 Task: Use Redondo Beach Medium Effect in this video Movie B.mp4
Action: Mouse moved to (347, 41)
Screenshot: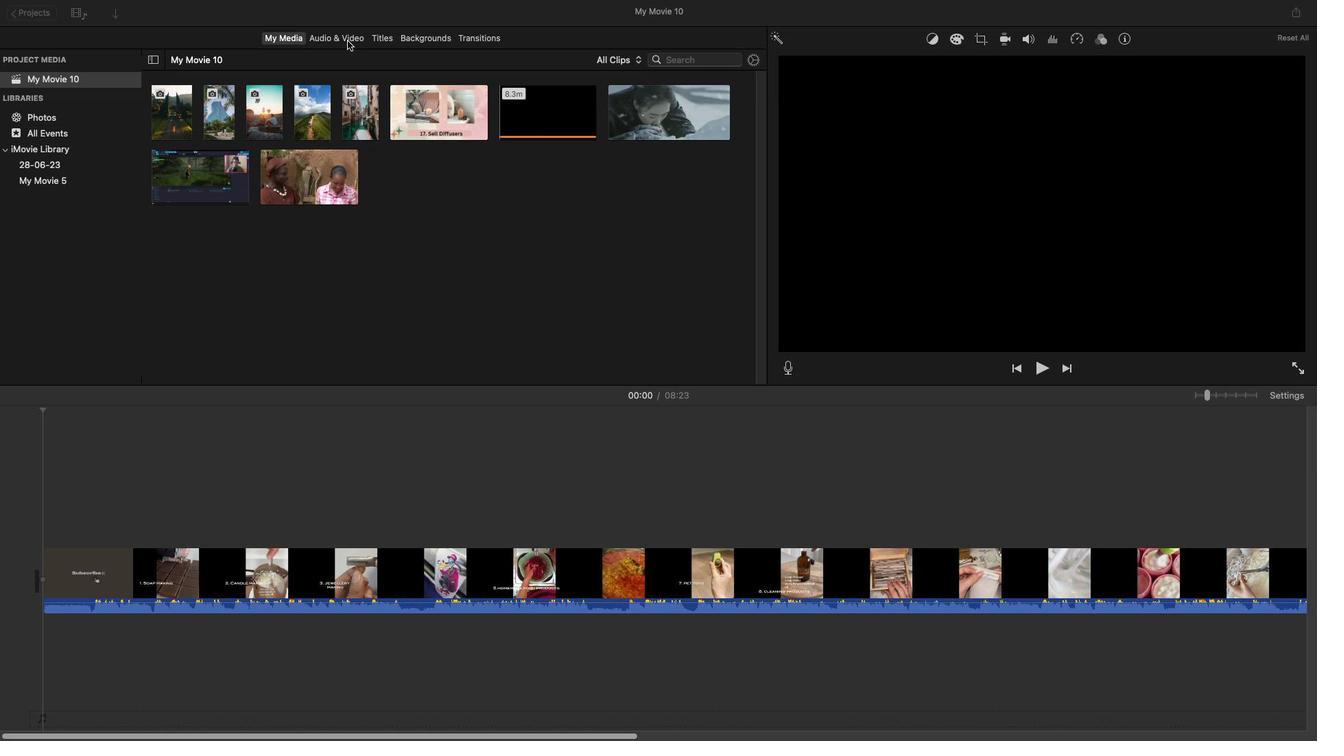 
Action: Mouse pressed left at (347, 41)
Screenshot: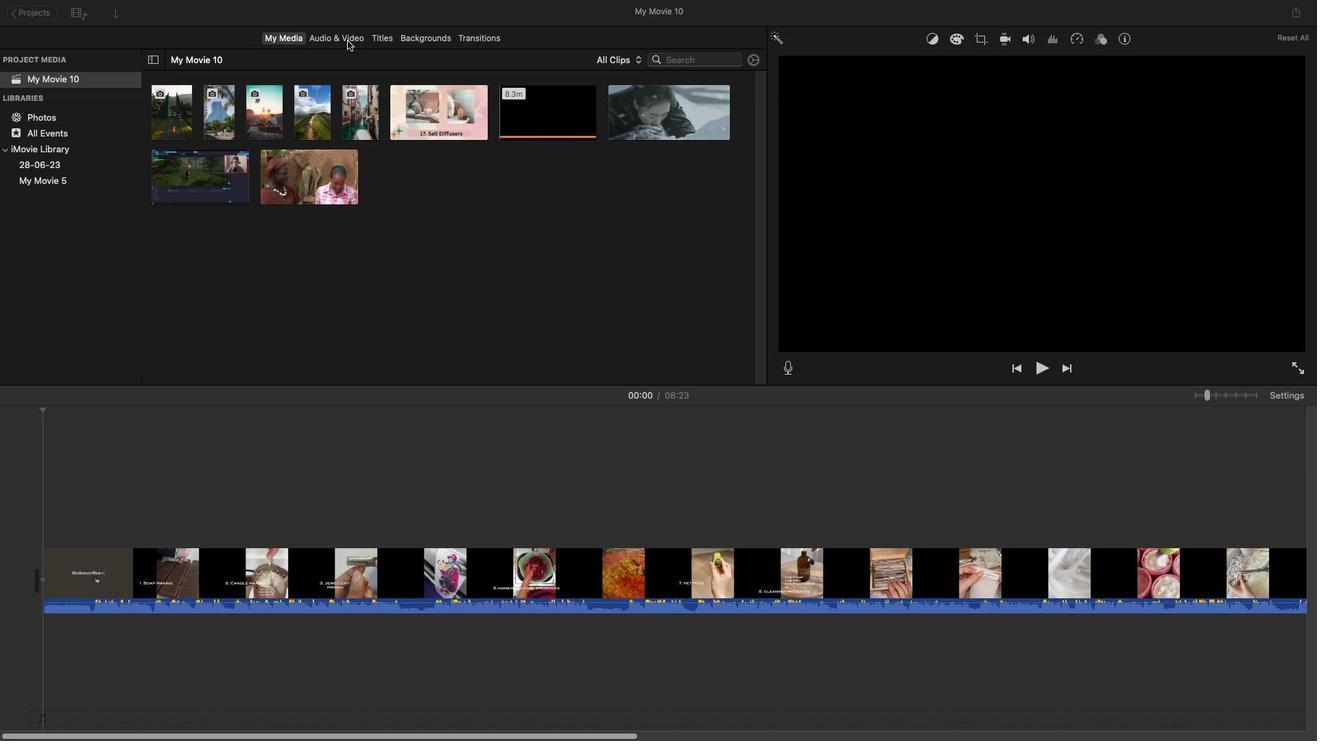 
Action: Mouse moved to (274, 297)
Screenshot: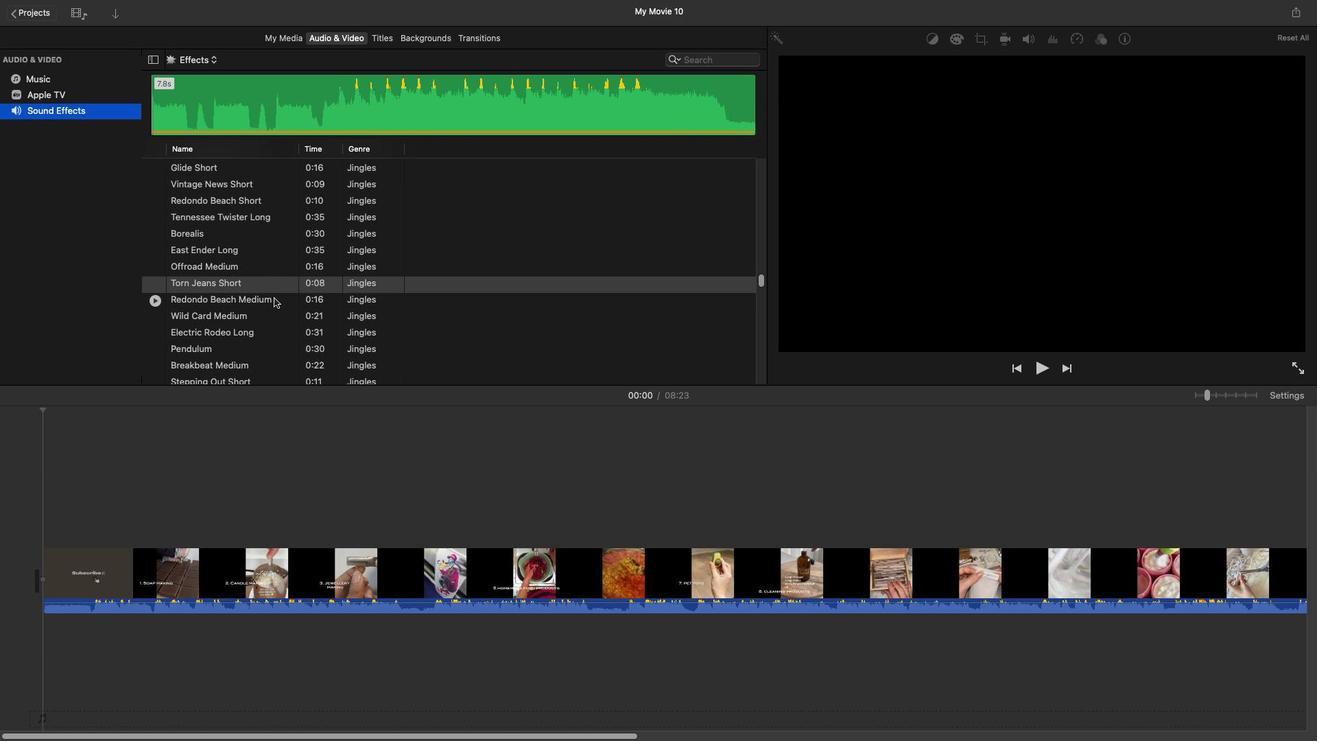 
Action: Mouse pressed left at (274, 297)
Screenshot: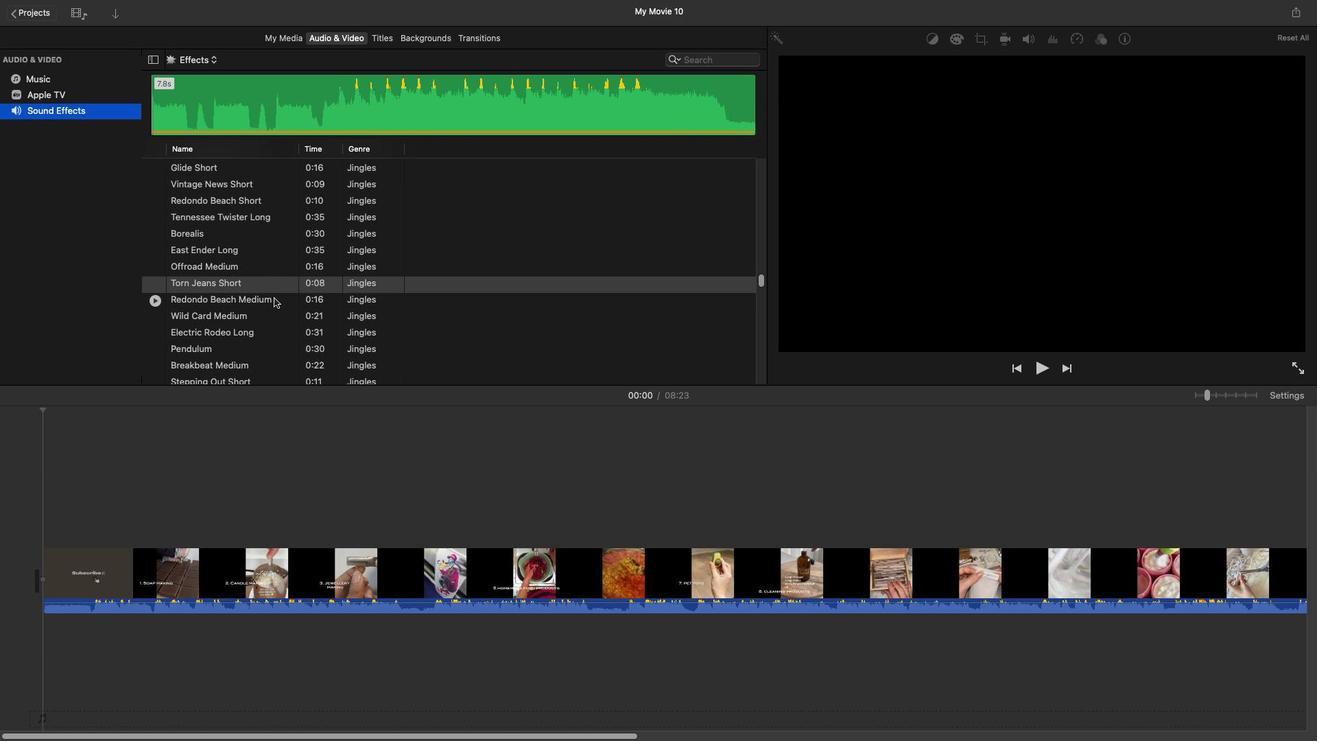 
Action: Mouse moved to (274, 297)
Screenshot: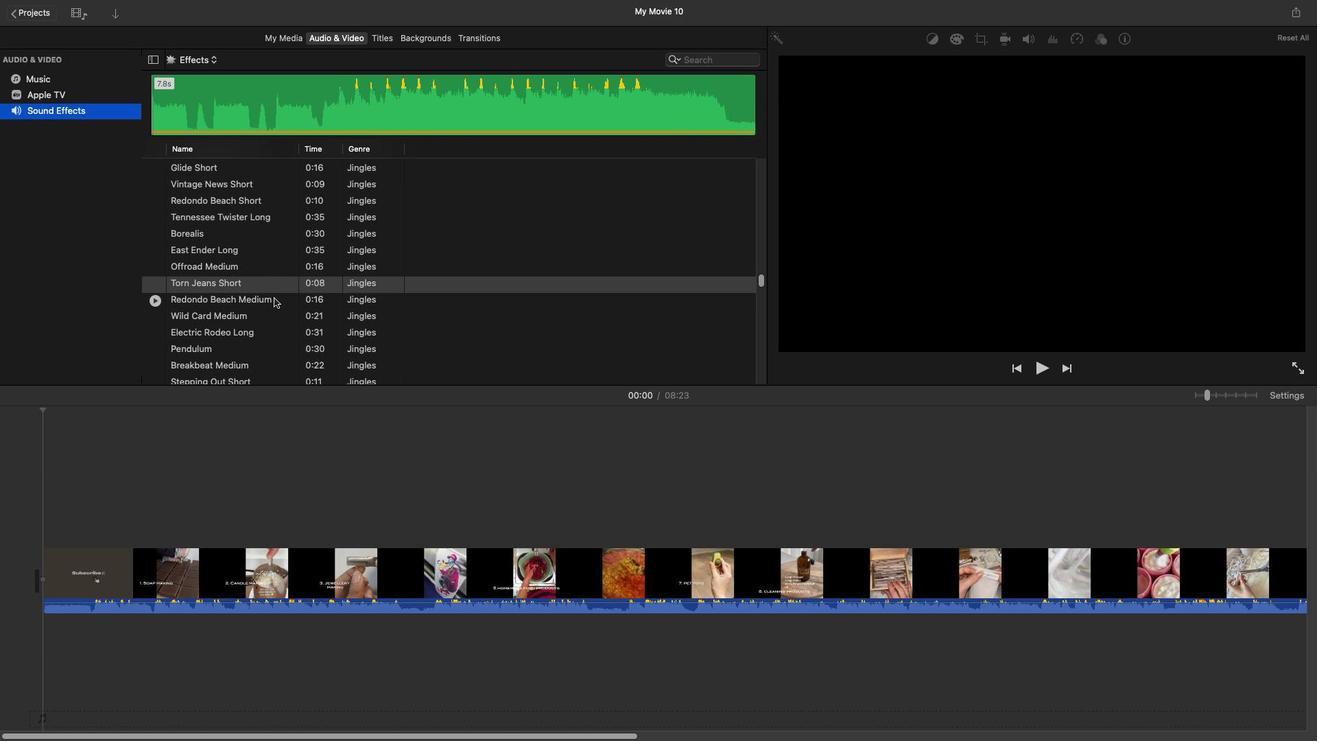 
Action: Mouse pressed left at (274, 297)
Screenshot: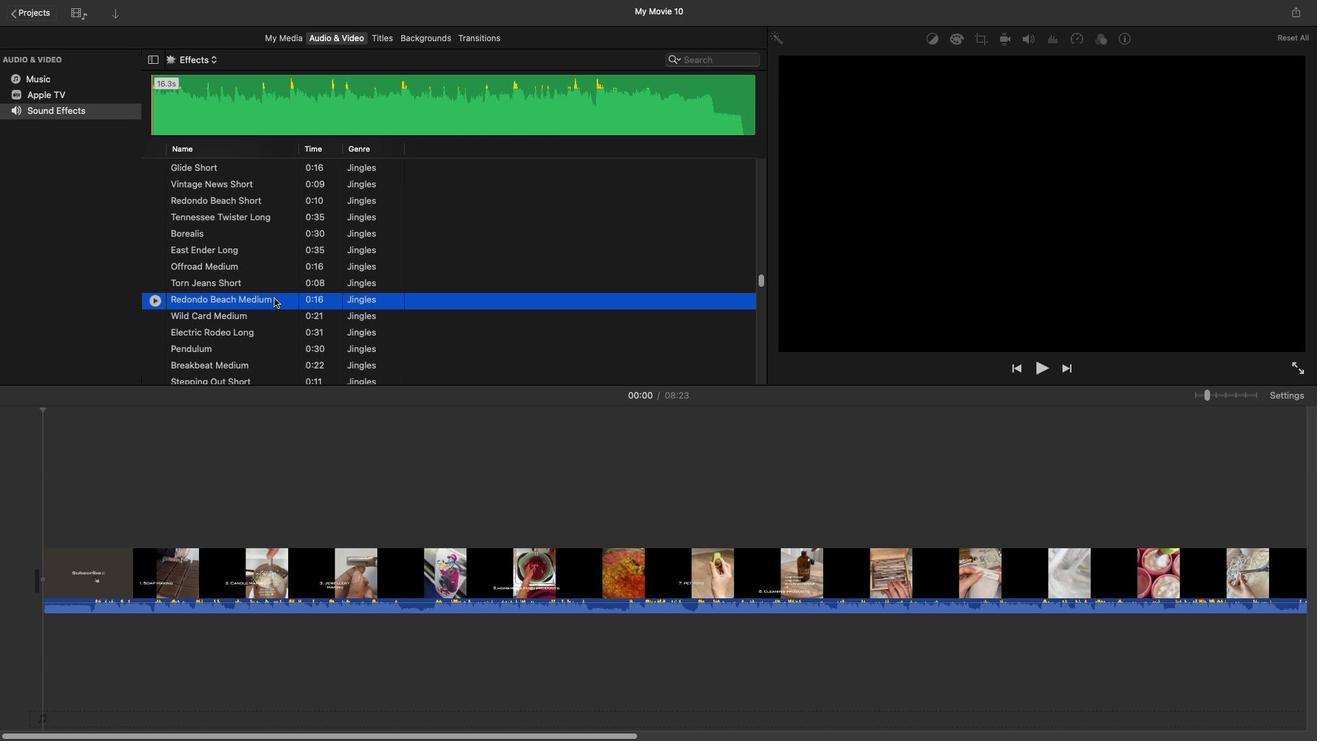 
Action: Mouse moved to (33, 633)
Screenshot: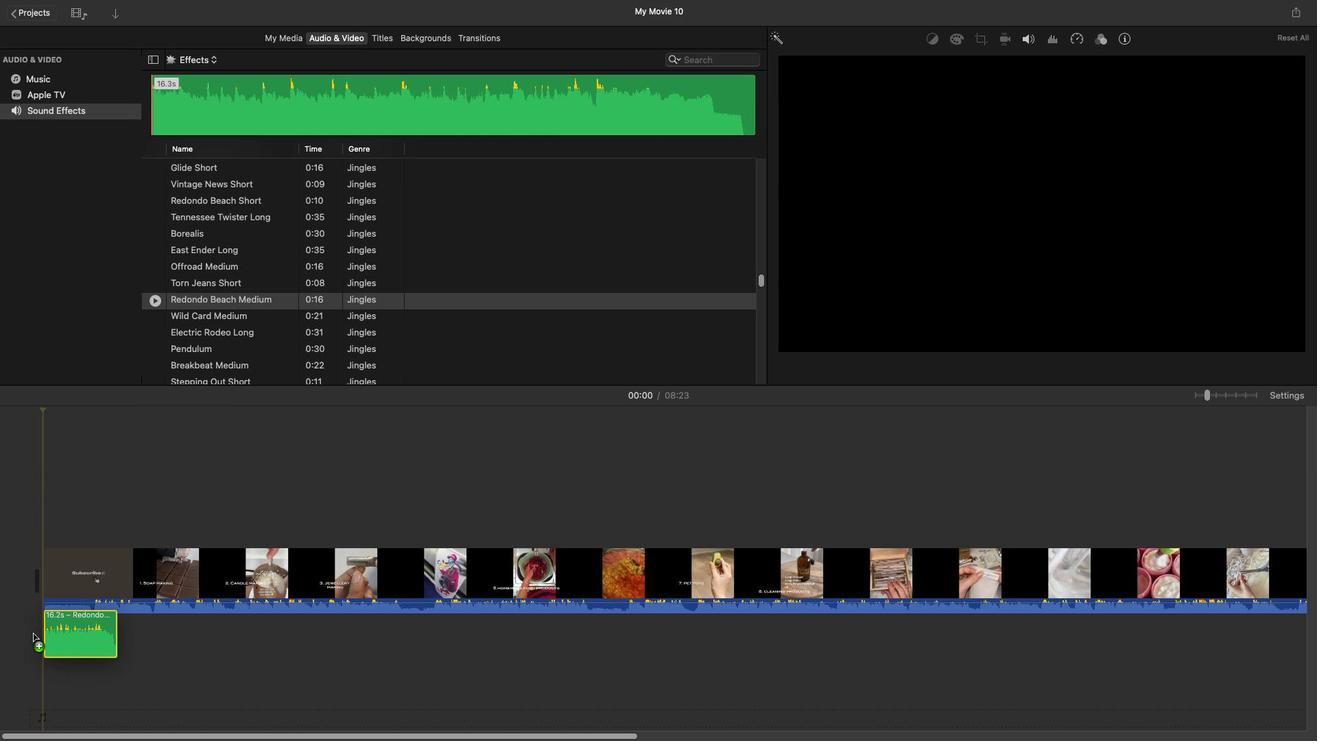 
